 Task: Create a due date automation trigger when advanced on, 2 days after a card is due add fields without custom field "Resume" set to a number lower or equal to 1 and greater than 10 at 11:00 AM.
Action: Mouse moved to (1009, 83)
Screenshot: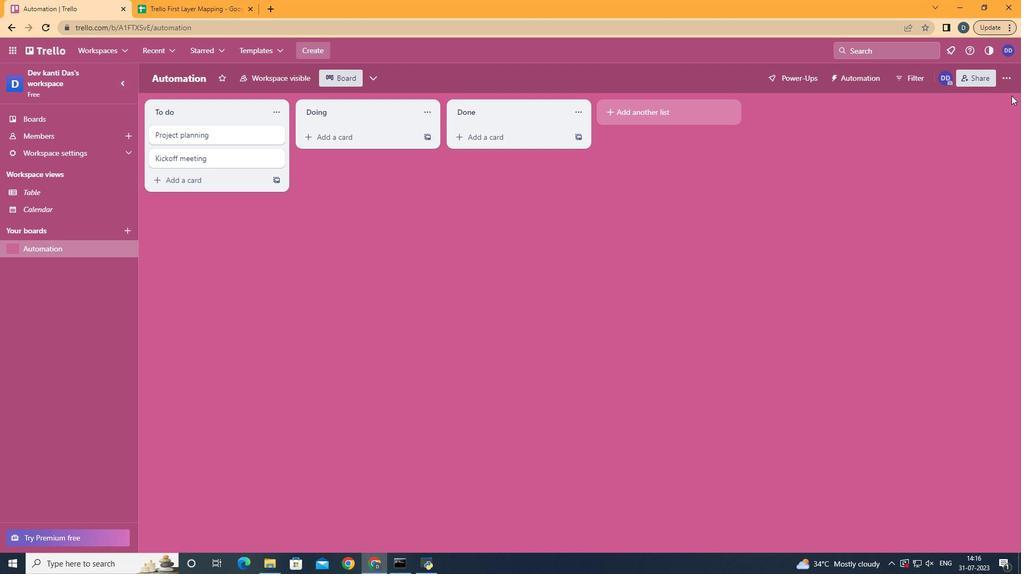 
Action: Mouse pressed left at (1009, 83)
Screenshot: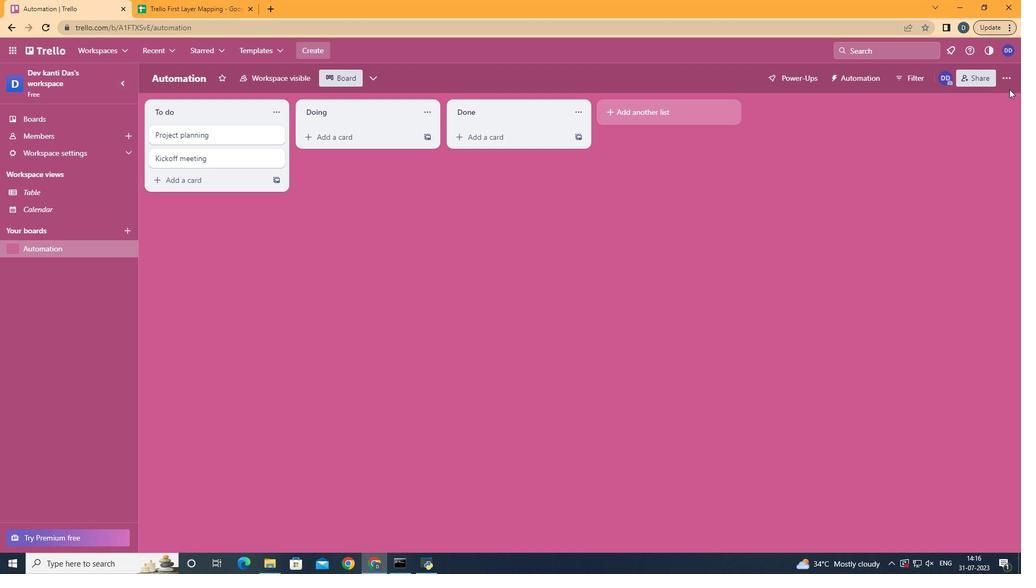 
Action: Mouse moved to (933, 212)
Screenshot: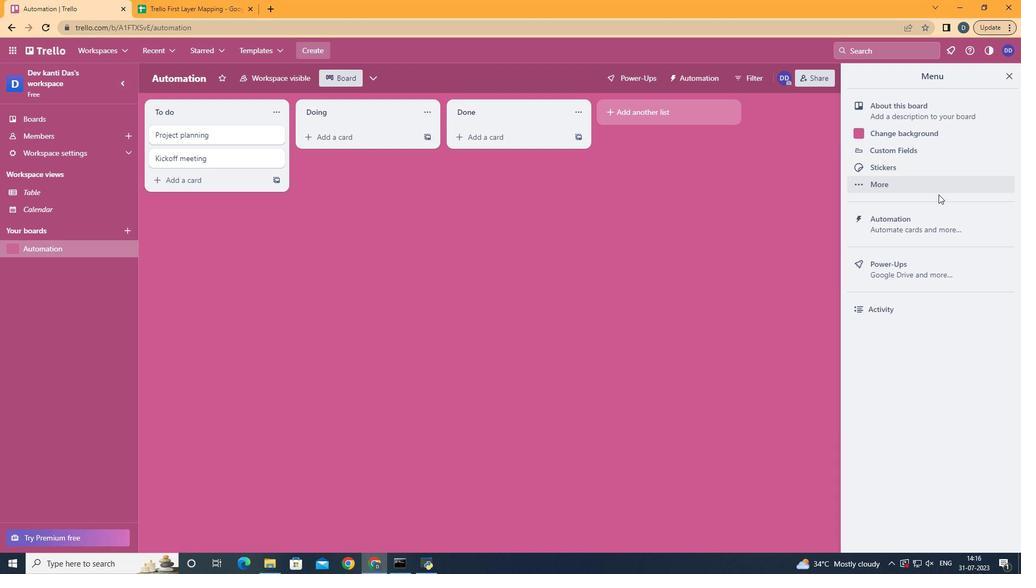 
Action: Mouse pressed left at (933, 212)
Screenshot: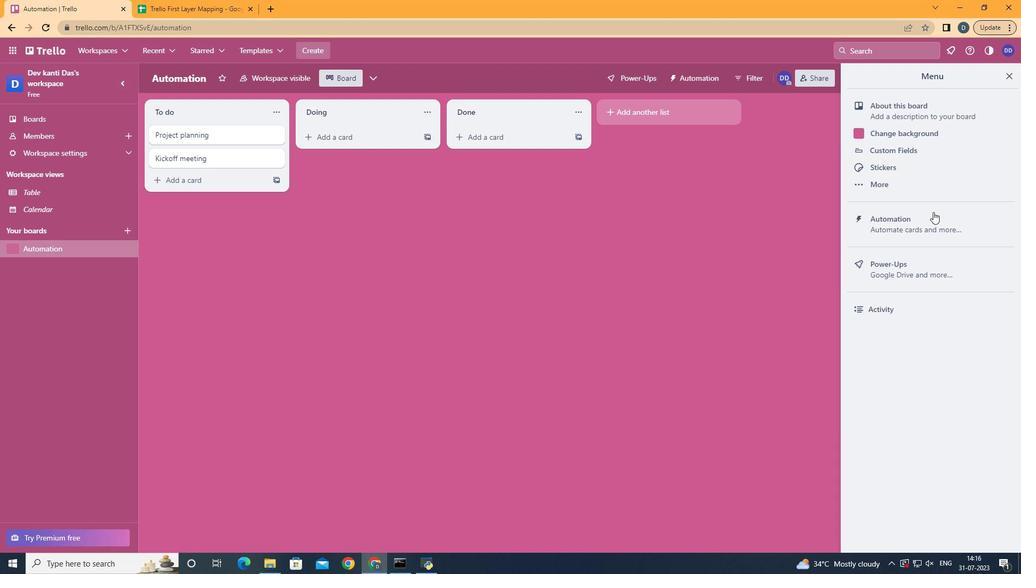 
Action: Mouse moved to (195, 219)
Screenshot: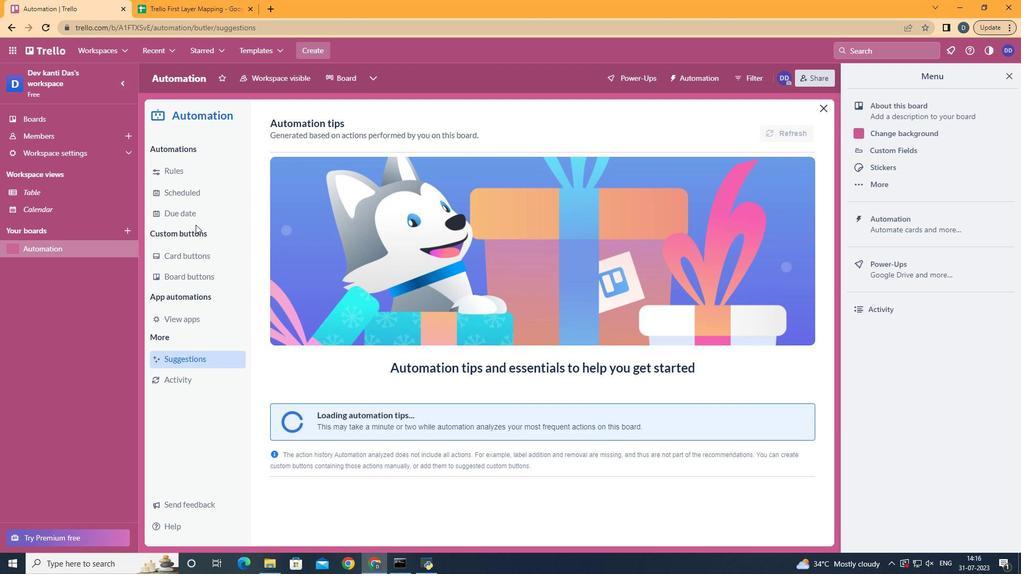 
Action: Mouse pressed left at (195, 219)
Screenshot: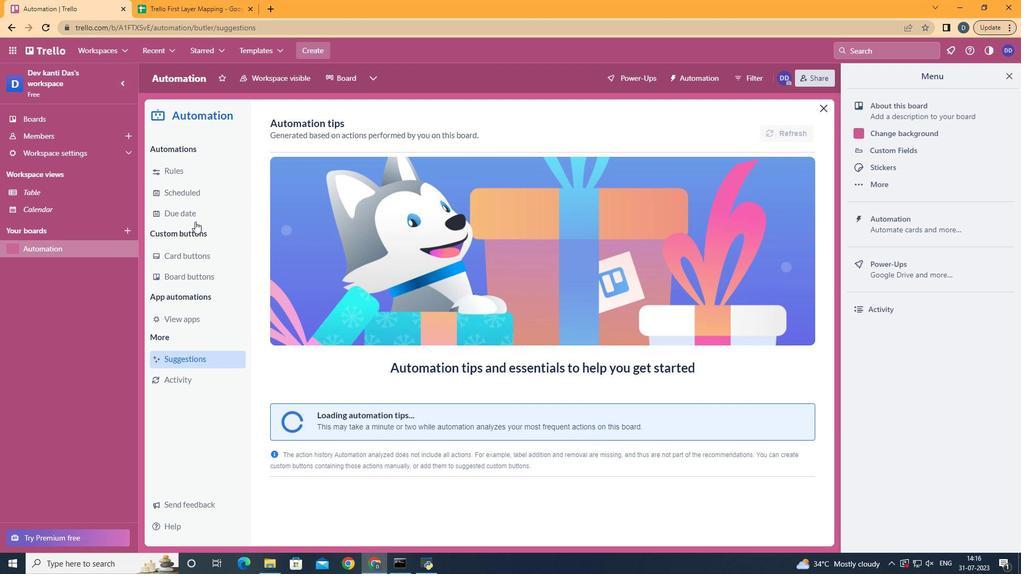 
Action: Mouse moved to (770, 128)
Screenshot: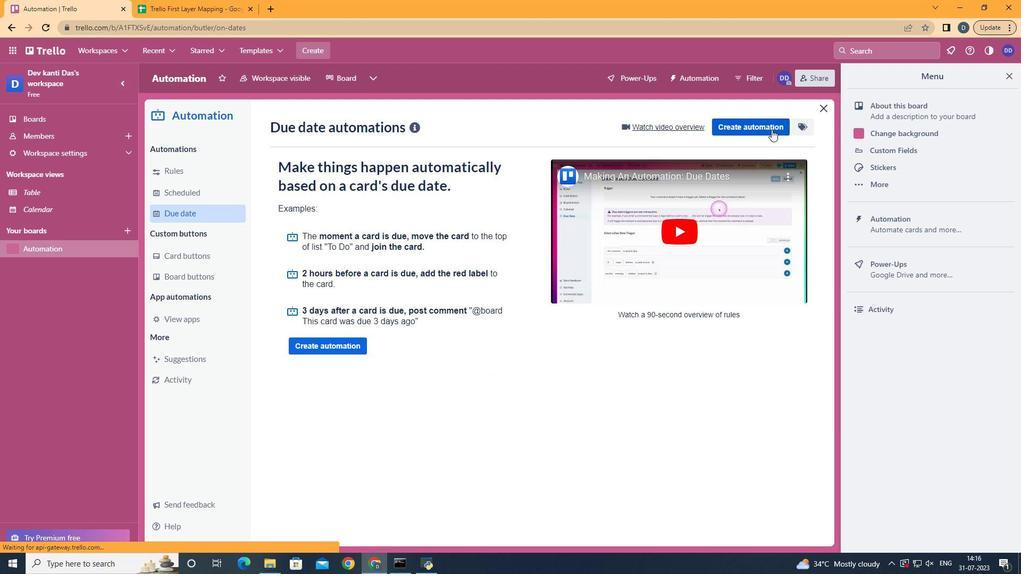 
Action: Mouse pressed left at (770, 128)
Screenshot: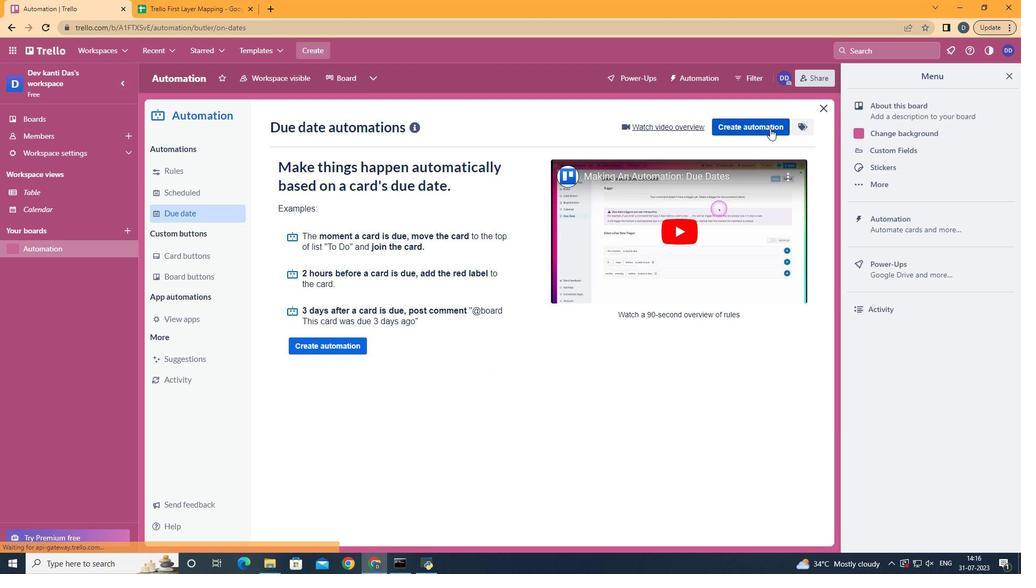 
Action: Mouse moved to (522, 226)
Screenshot: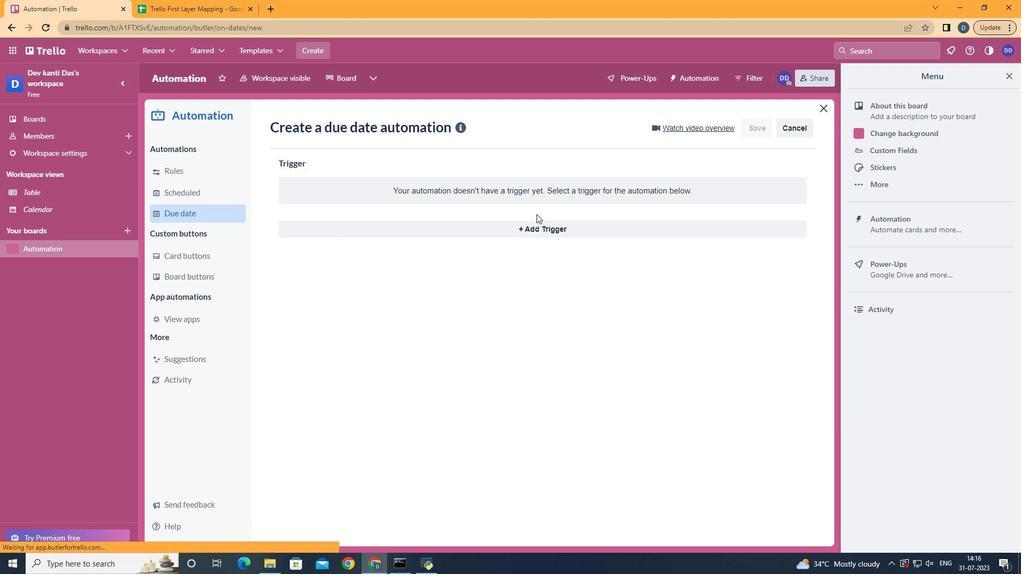 
Action: Mouse pressed left at (522, 226)
Screenshot: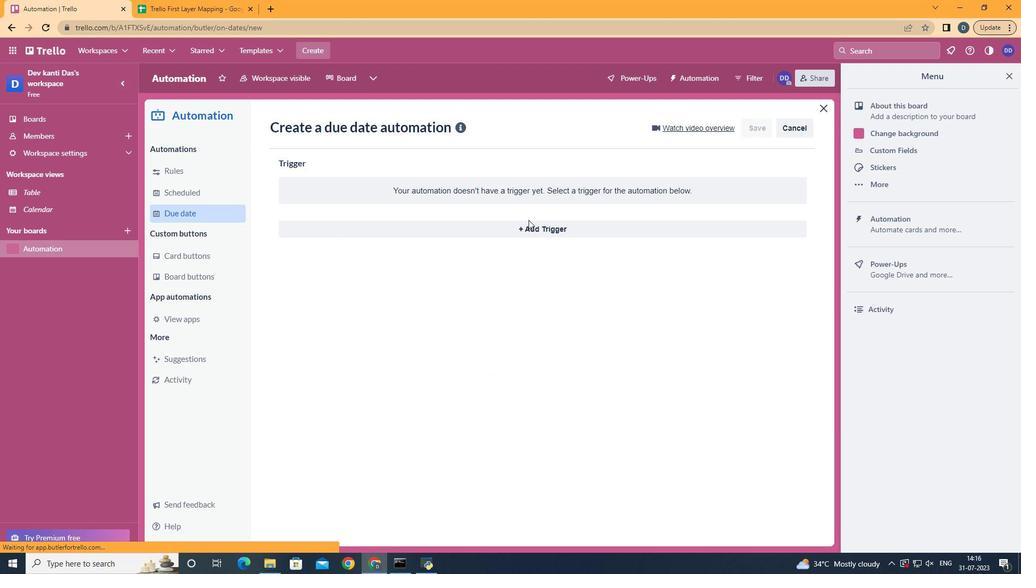 
Action: Mouse moved to (375, 430)
Screenshot: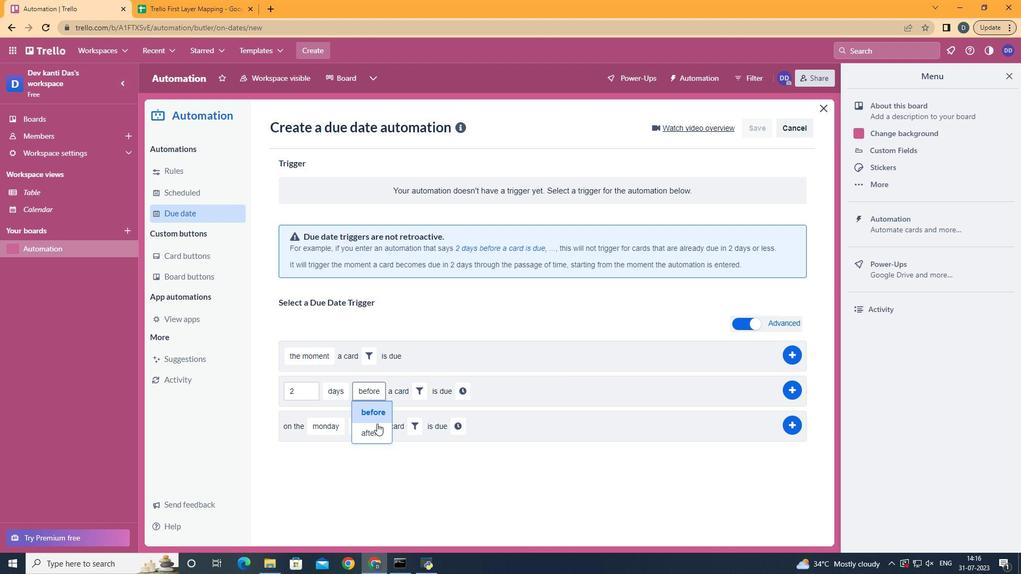 
Action: Mouse pressed left at (375, 430)
Screenshot: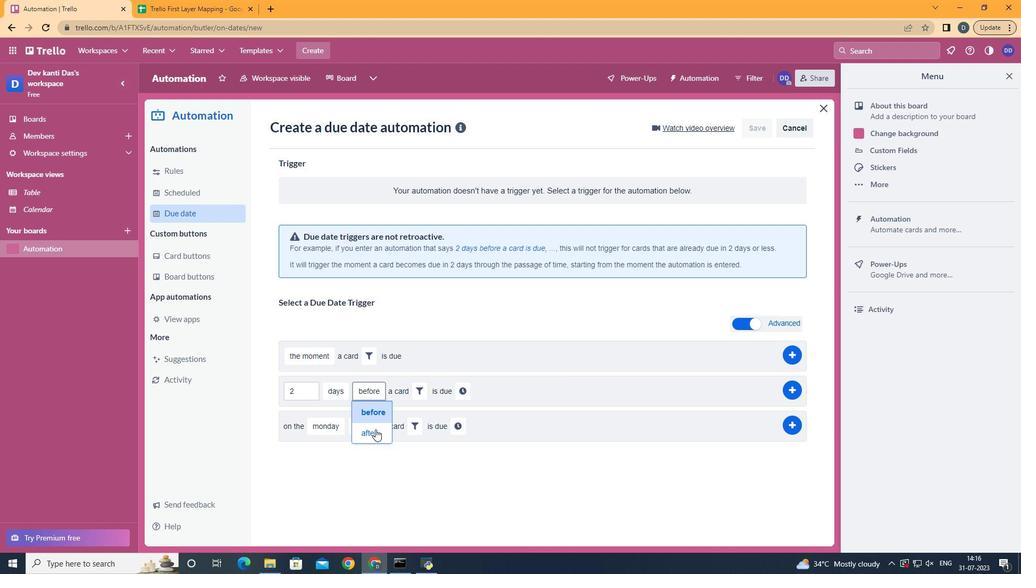 
Action: Mouse moved to (415, 387)
Screenshot: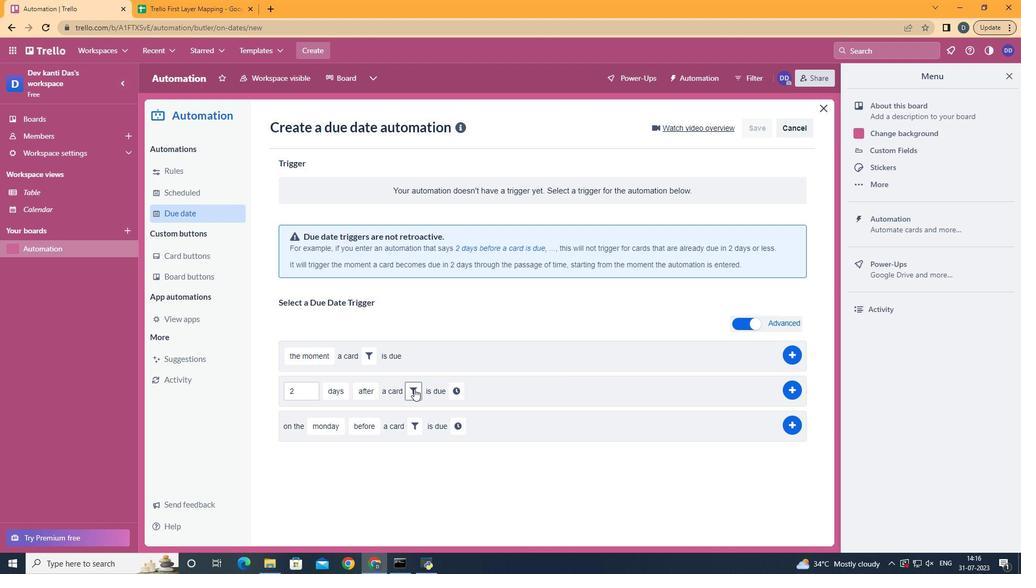 
Action: Mouse pressed left at (414, 389)
Screenshot: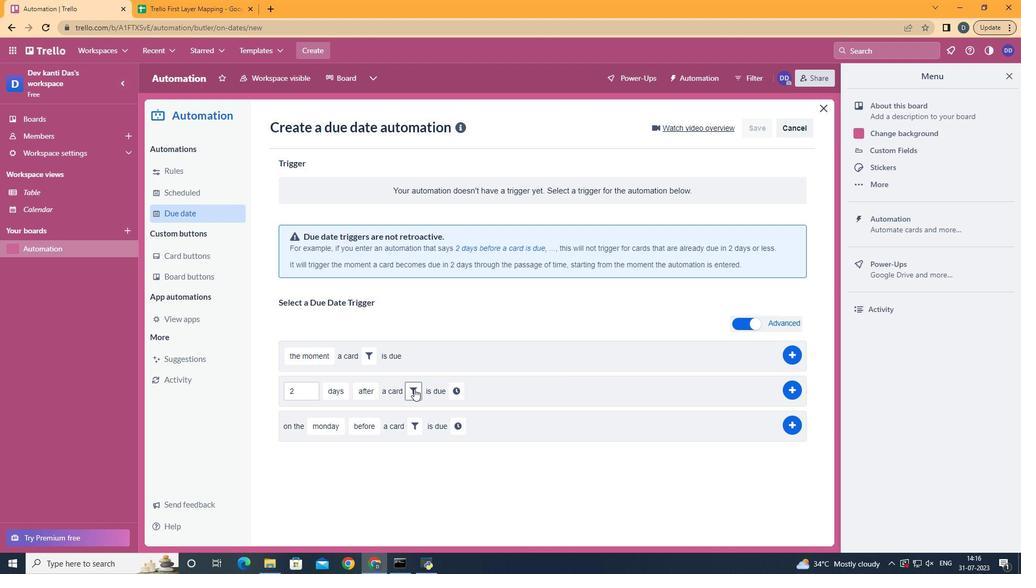 
Action: Mouse moved to (575, 423)
Screenshot: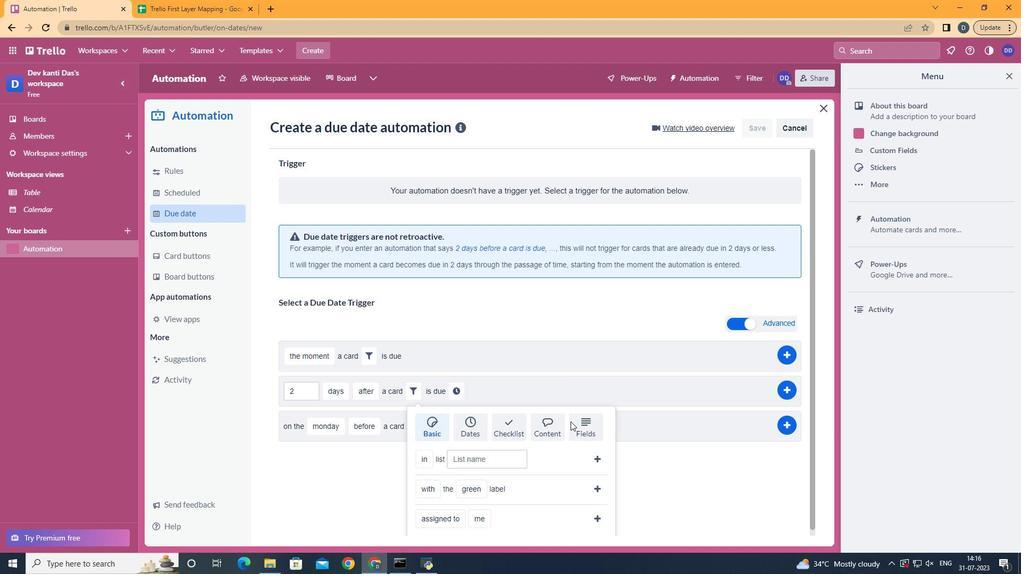 
Action: Mouse pressed left at (575, 423)
Screenshot: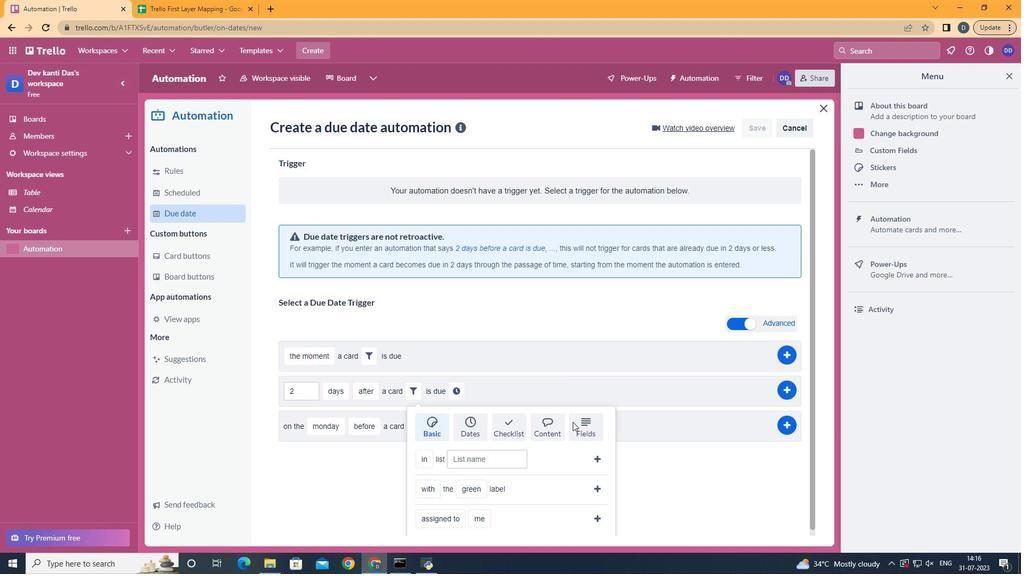 
Action: Mouse scrolled (575, 423) with delta (0, 0)
Screenshot: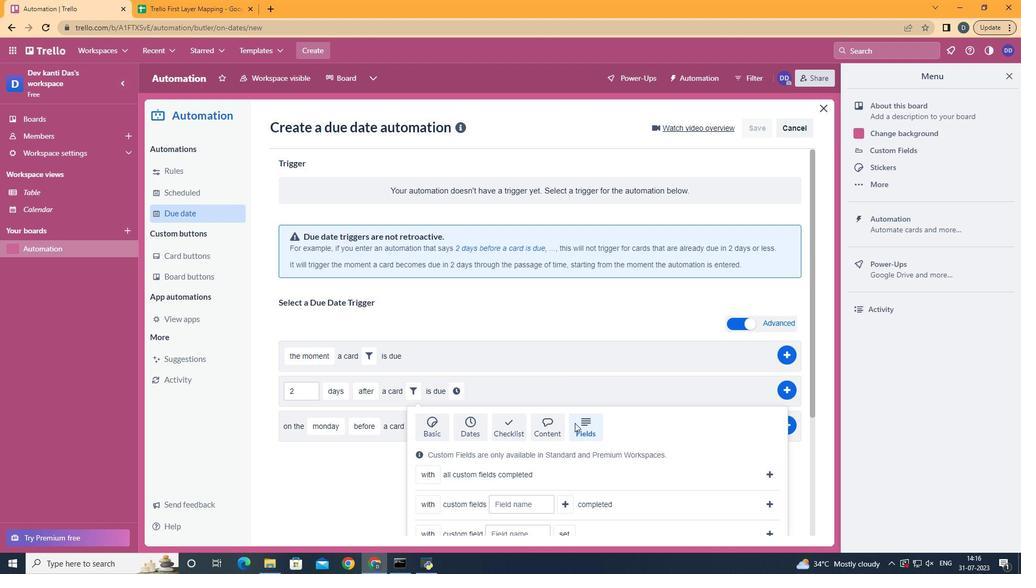 
Action: Mouse moved to (575, 423)
Screenshot: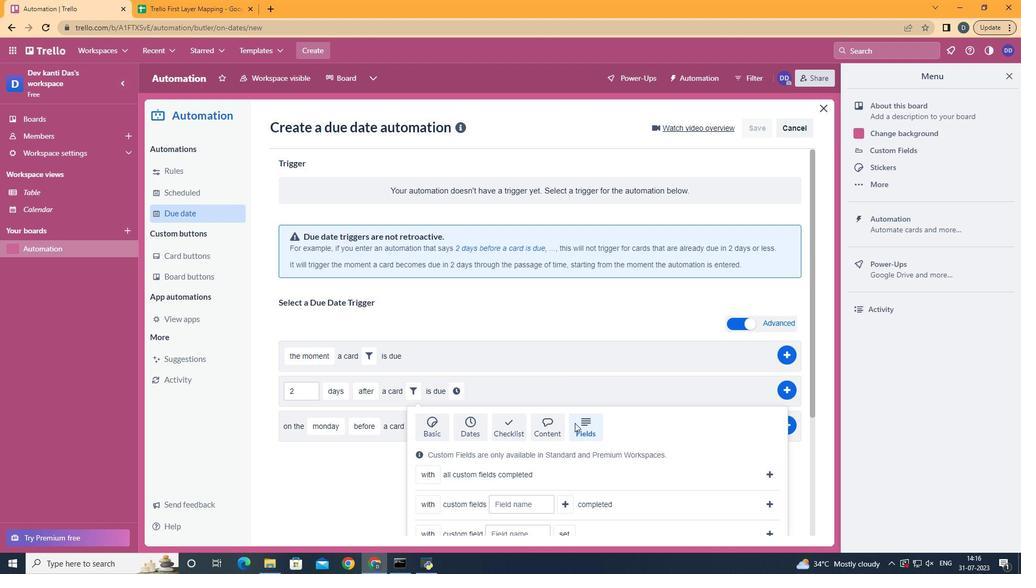 
Action: Mouse scrolled (575, 423) with delta (0, 0)
Screenshot: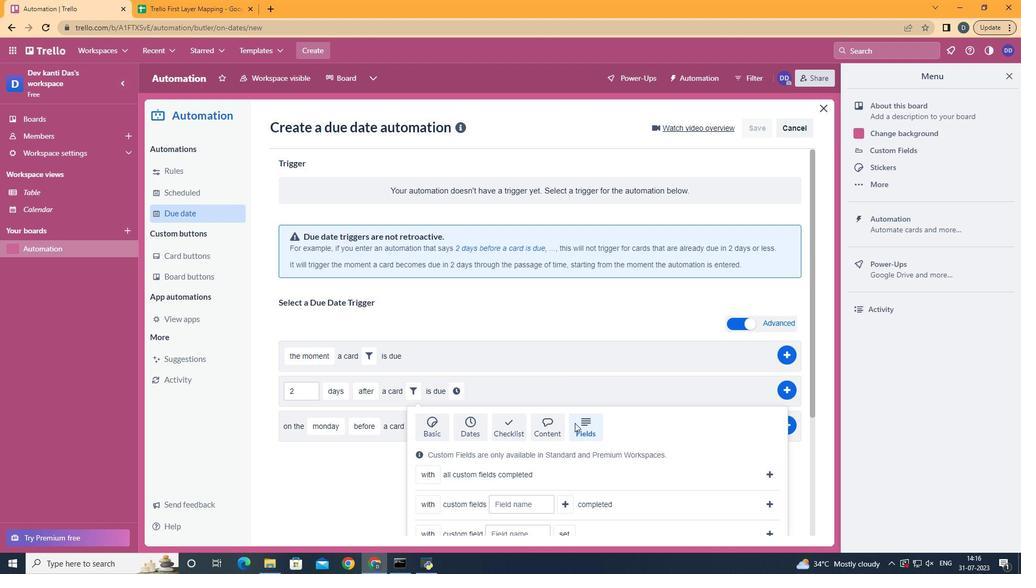 
Action: Mouse moved to (592, 411)
Screenshot: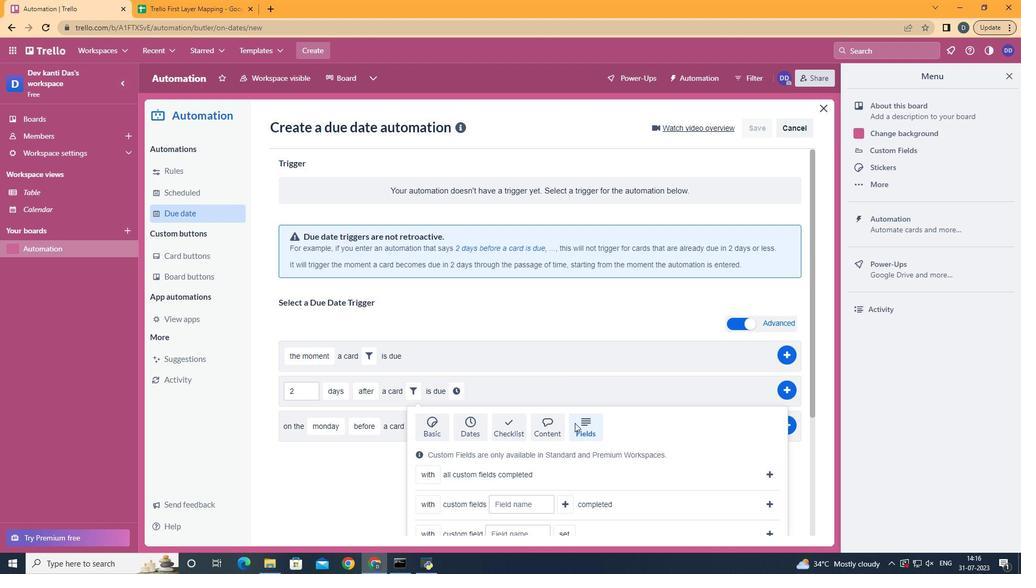 
Action: Mouse scrolled (575, 423) with delta (0, 0)
Screenshot: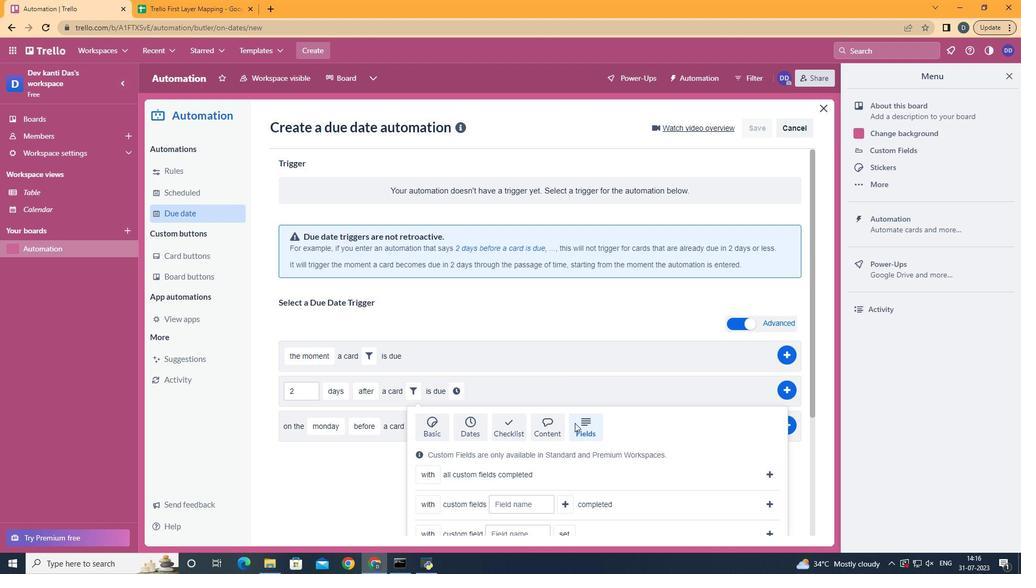 
Action: Mouse moved to (600, 404)
Screenshot: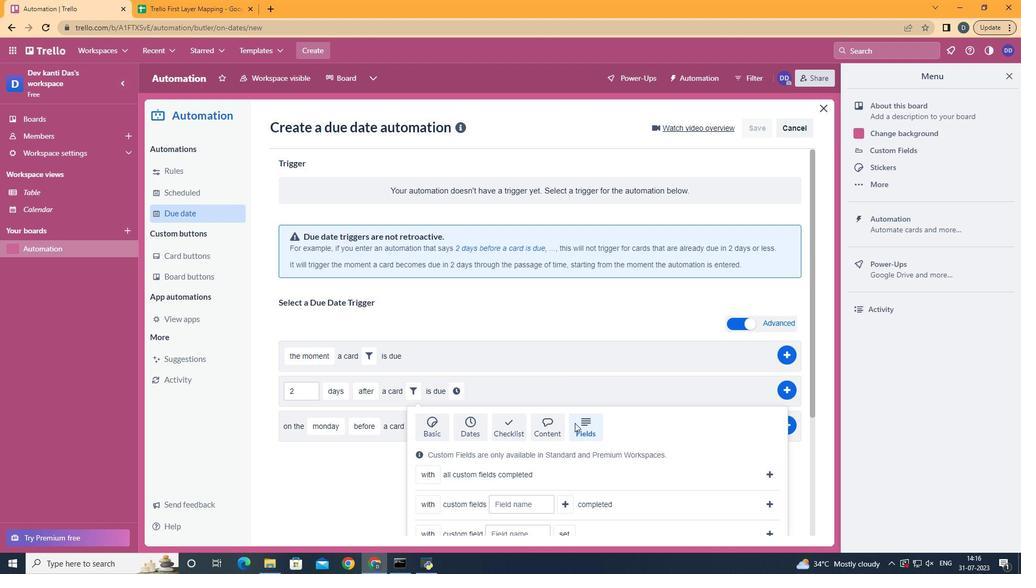 
Action: Mouse scrolled (575, 423) with delta (0, 0)
Screenshot: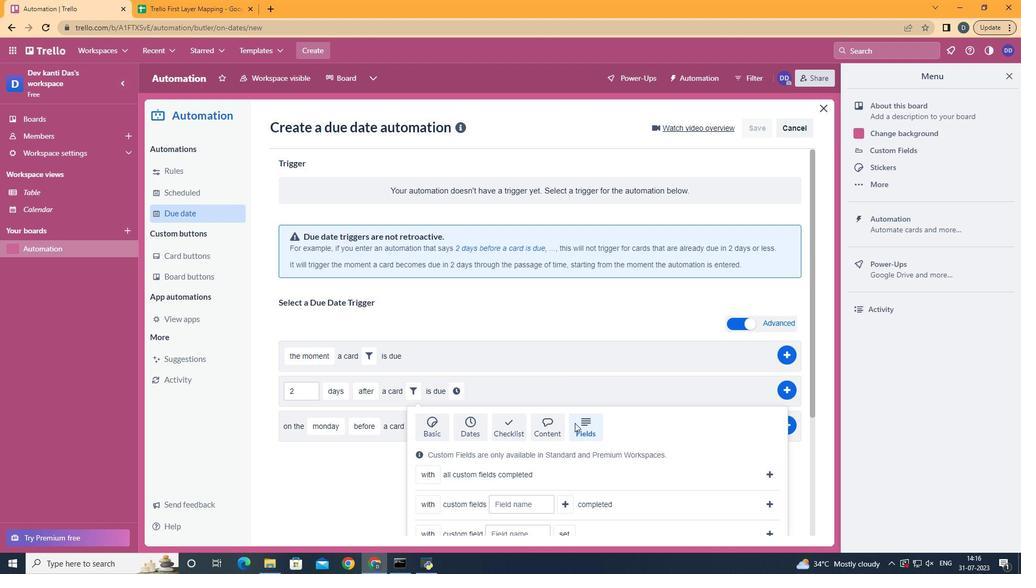 
Action: Mouse moved to (613, 395)
Screenshot: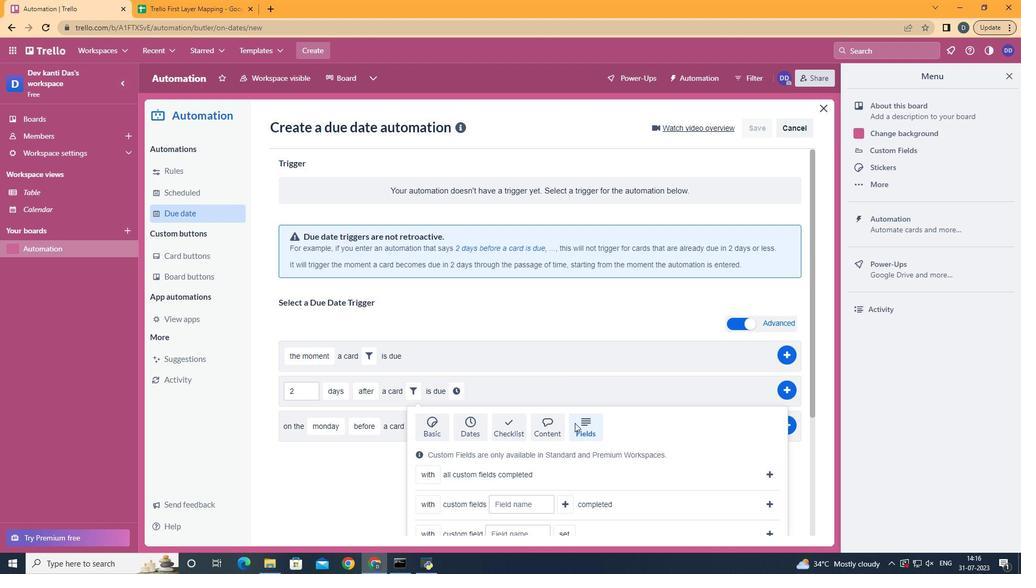
Action: Mouse scrolled (575, 423) with delta (0, 0)
Screenshot: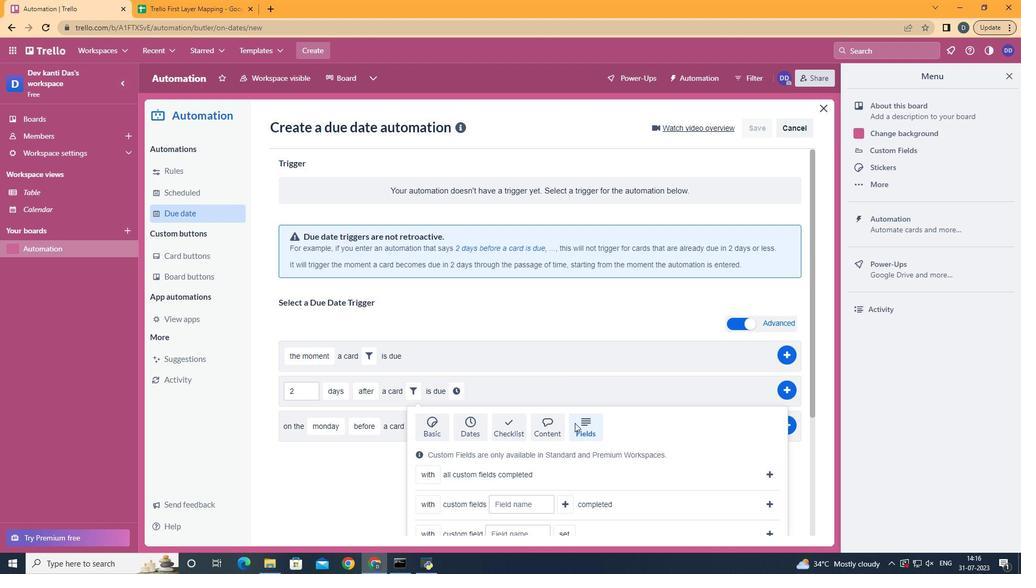
Action: Mouse moved to (429, 493)
Screenshot: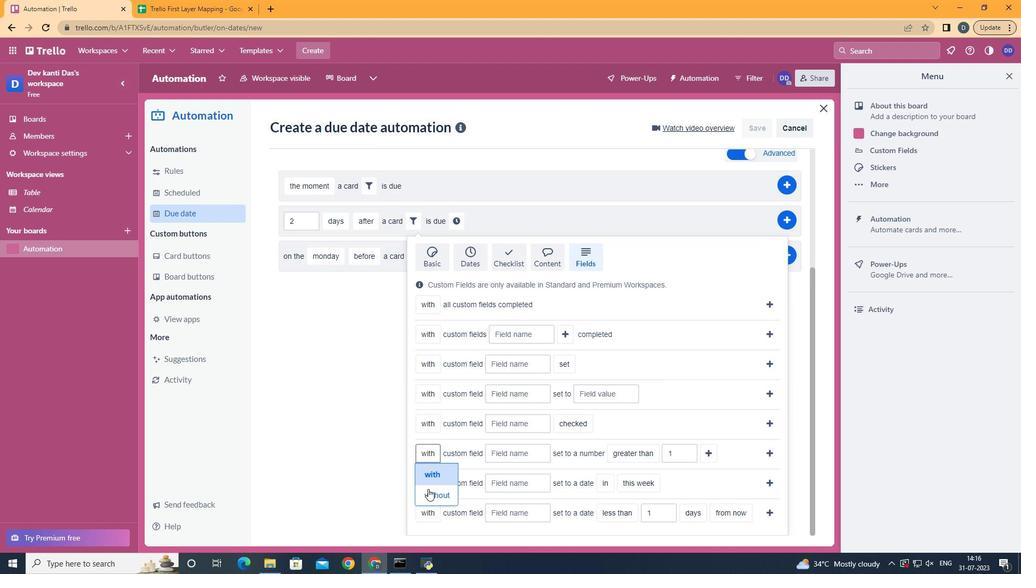 
Action: Mouse pressed left at (429, 493)
Screenshot: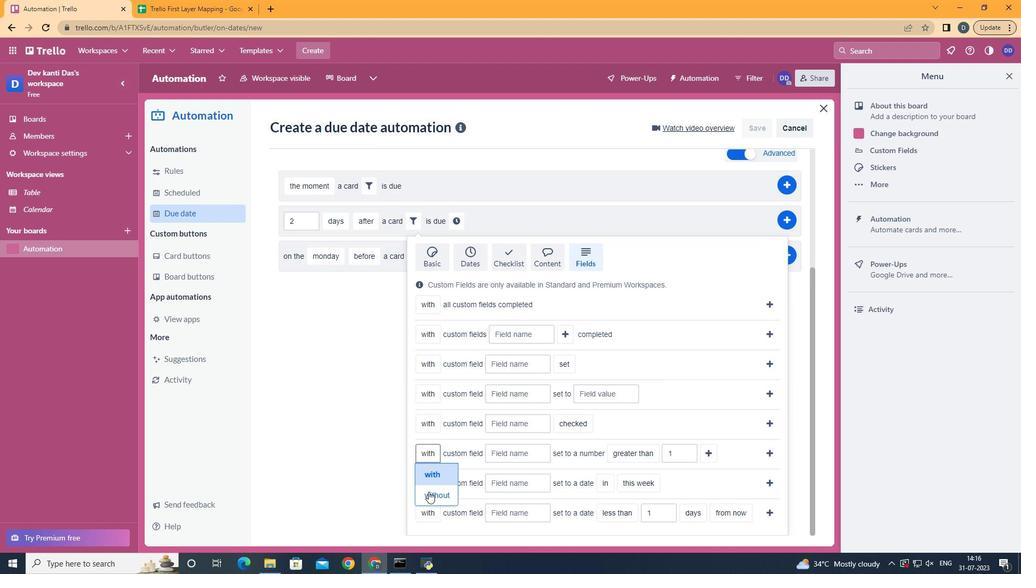 
Action: Mouse moved to (518, 459)
Screenshot: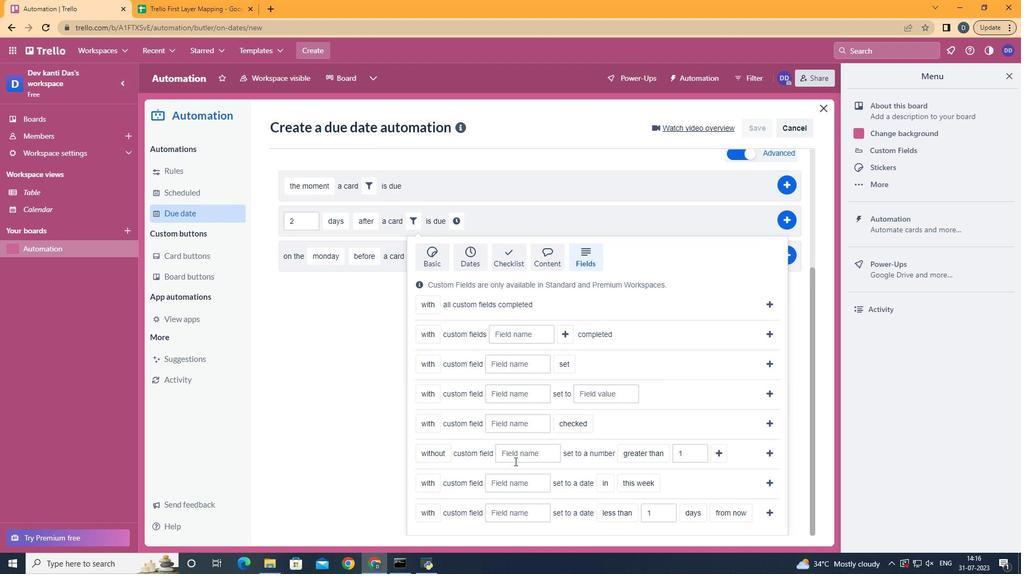 
Action: Mouse pressed left at (518, 459)
Screenshot: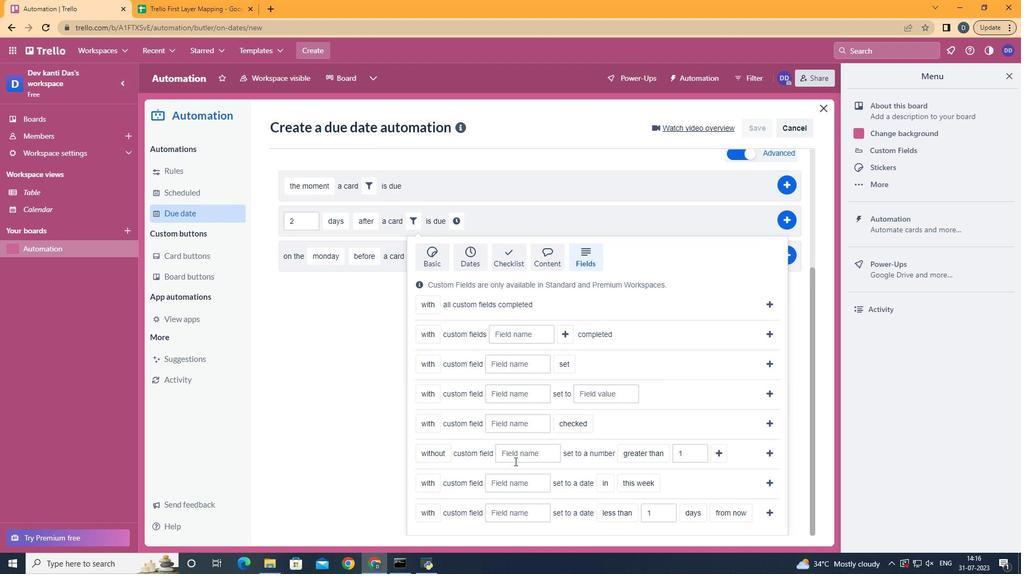 
Action: Key pressed <Key.shift>Resume
Screenshot: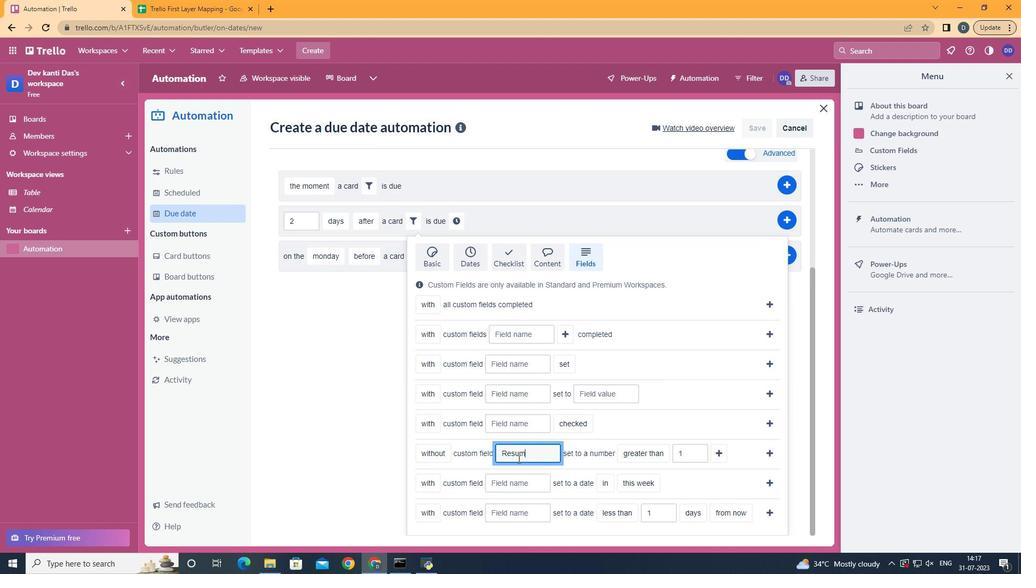 
Action: Mouse moved to (668, 436)
Screenshot: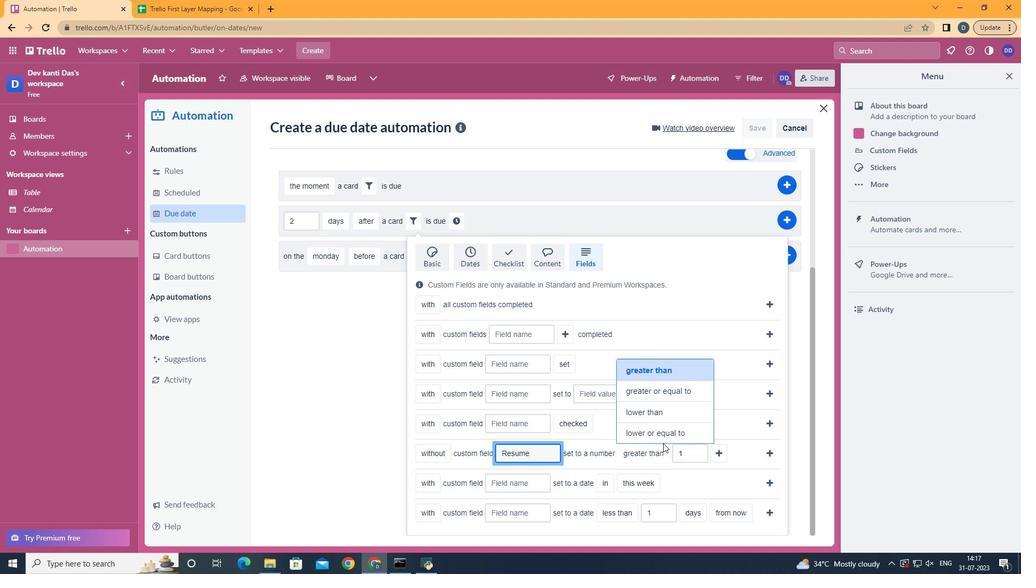 
Action: Mouse pressed left at (668, 436)
Screenshot: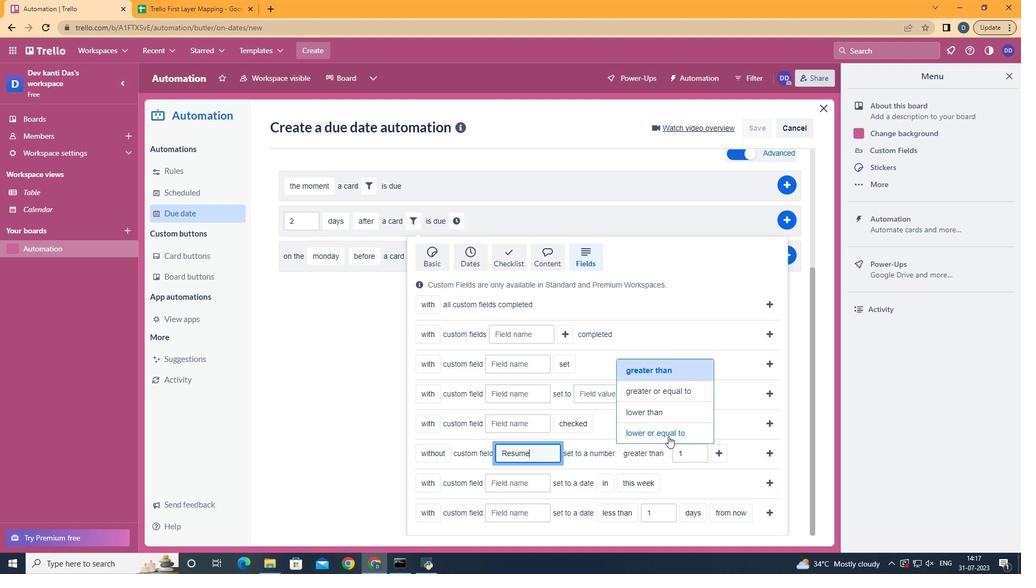 
Action: Mouse moved to (731, 451)
Screenshot: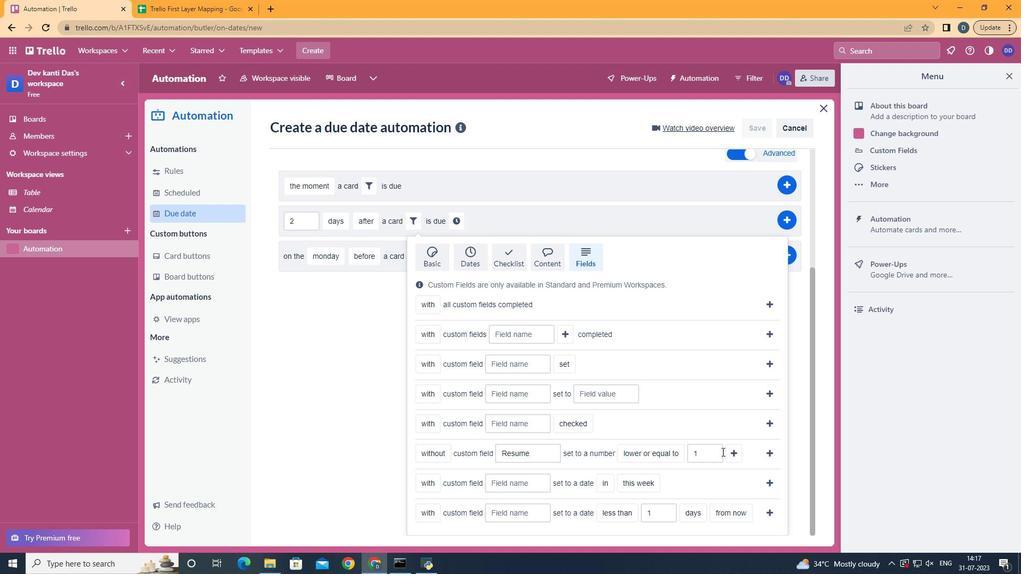 
Action: Mouse pressed left at (731, 451)
Screenshot: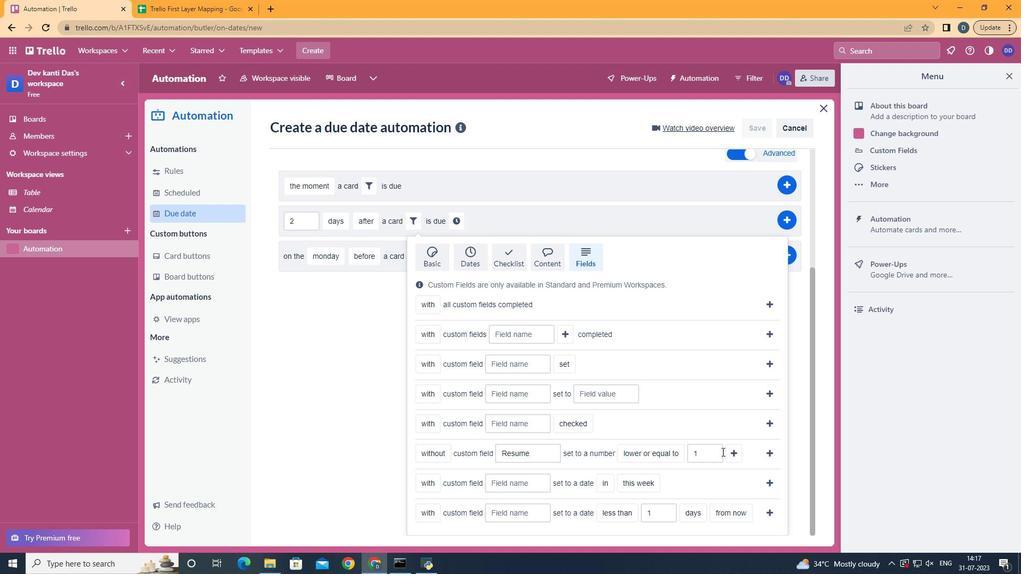 
Action: Mouse moved to (485, 437)
Screenshot: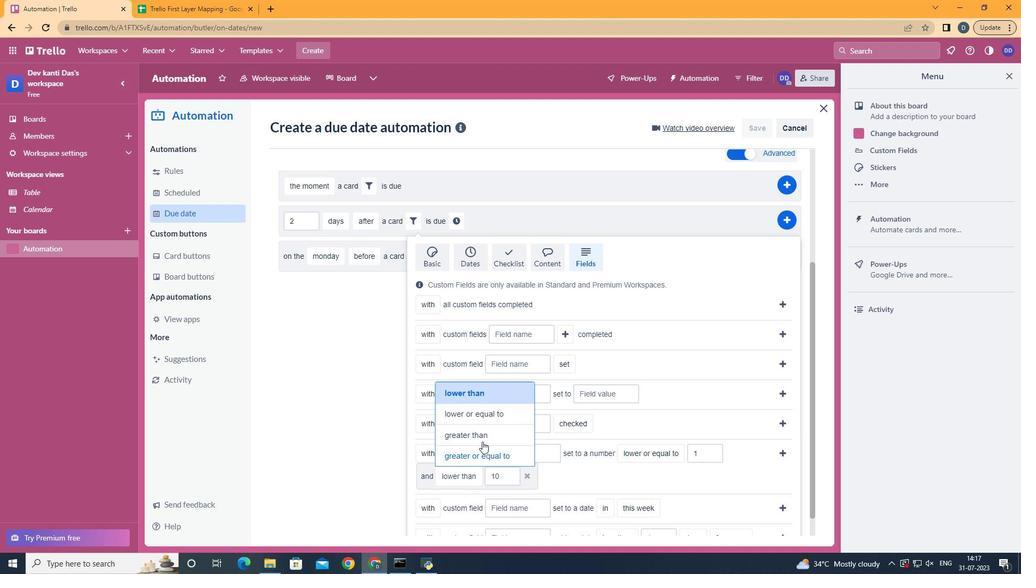 
Action: Mouse pressed left at (485, 437)
Screenshot: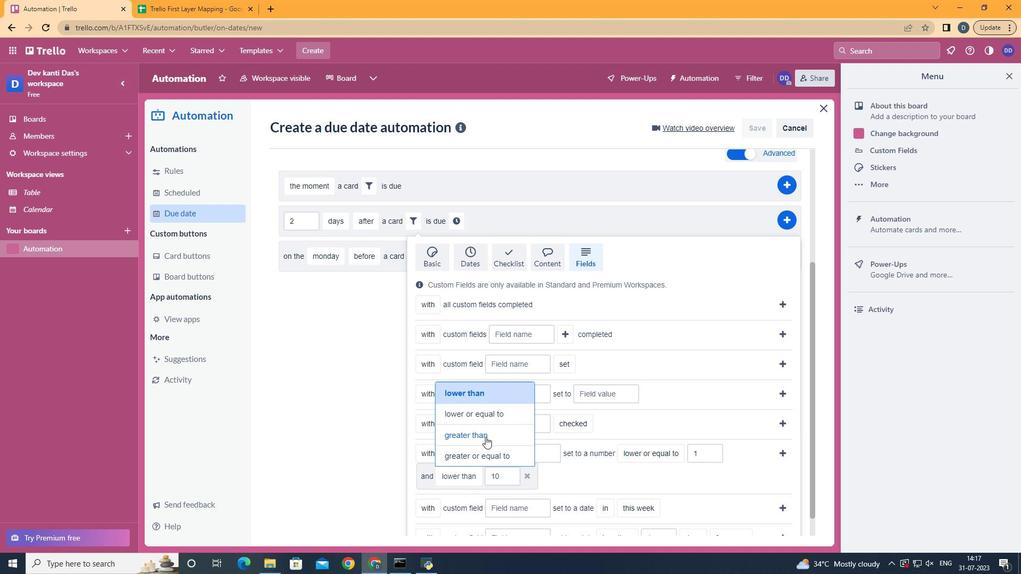 
Action: Mouse moved to (787, 456)
Screenshot: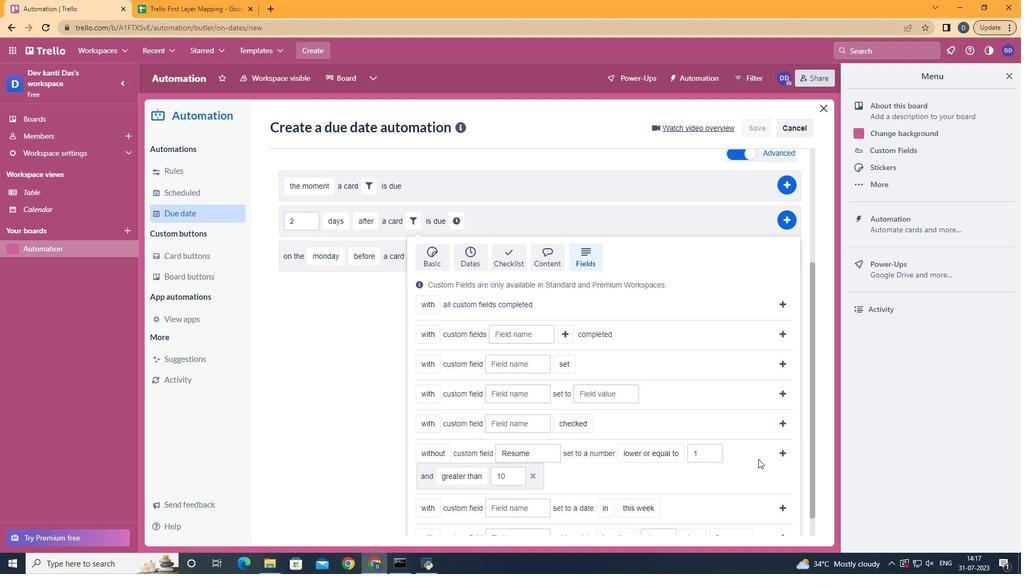 
Action: Mouse pressed left at (787, 456)
Screenshot: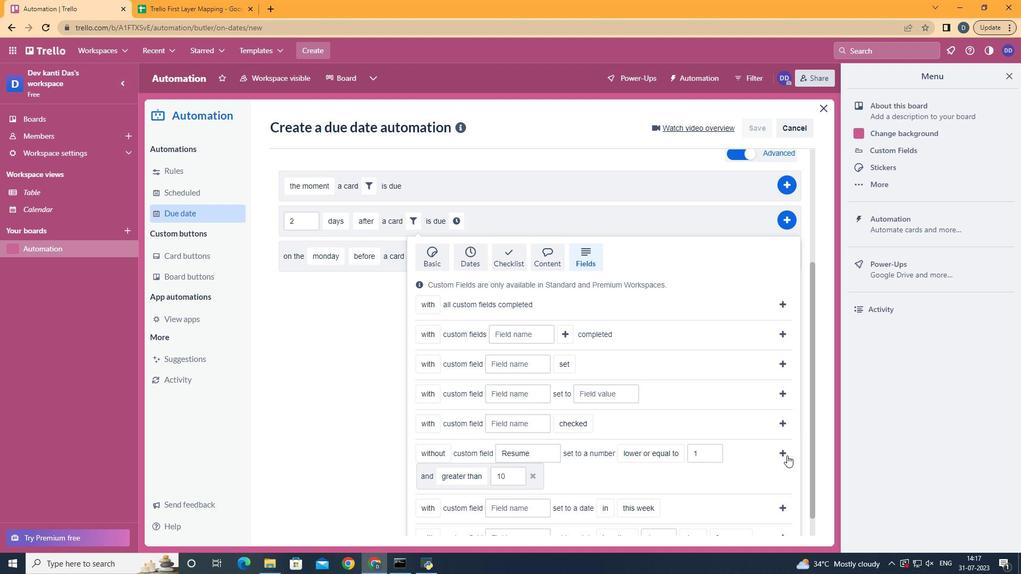 
Action: Mouse moved to (292, 408)
Screenshot: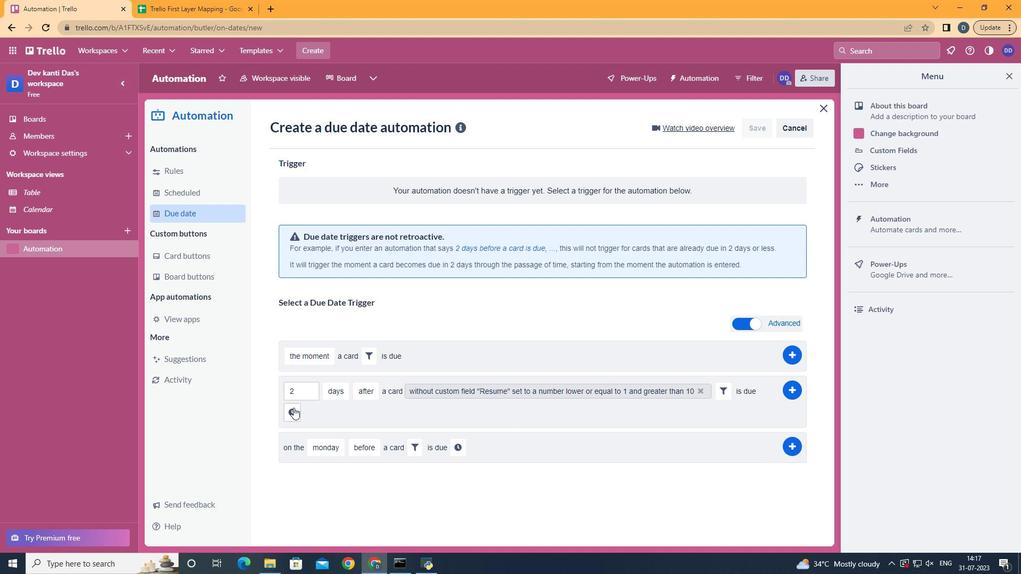 
Action: Mouse pressed left at (292, 408)
Screenshot: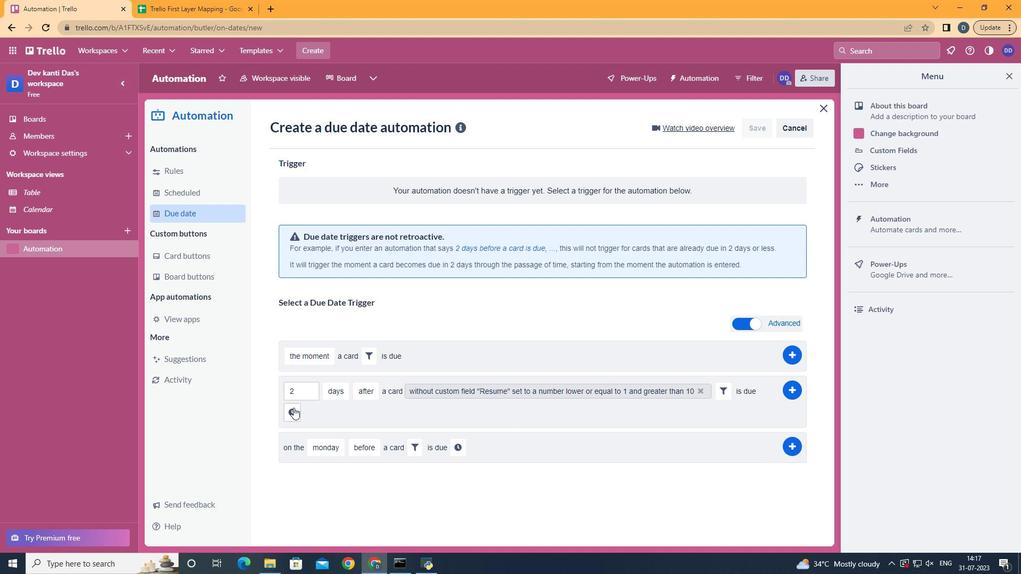 
Action: Mouse moved to (322, 412)
Screenshot: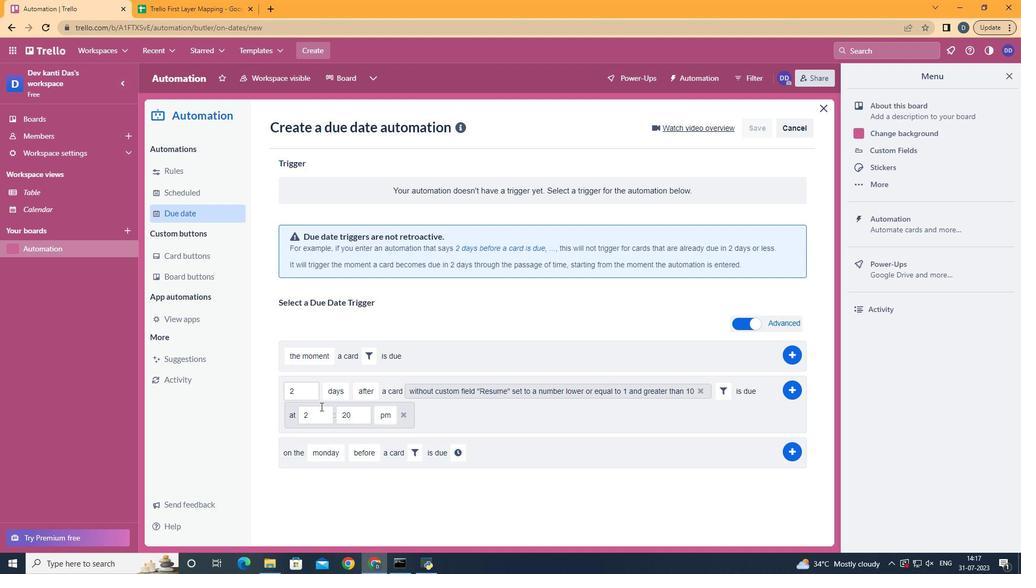 
Action: Mouse pressed left at (322, 412)
Screenshot: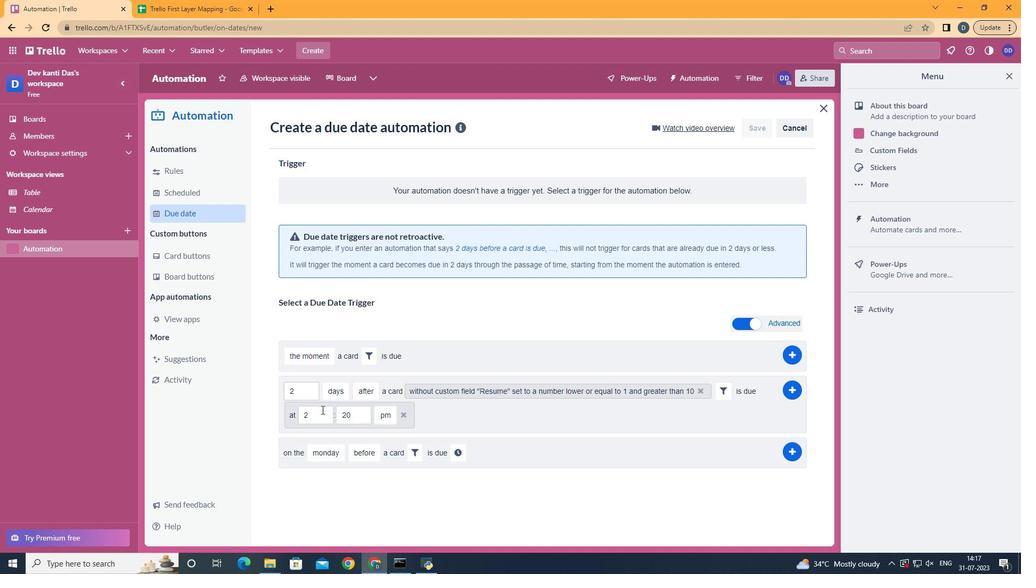 
Action: Key pressed <Key.backspace>11
Screenshot: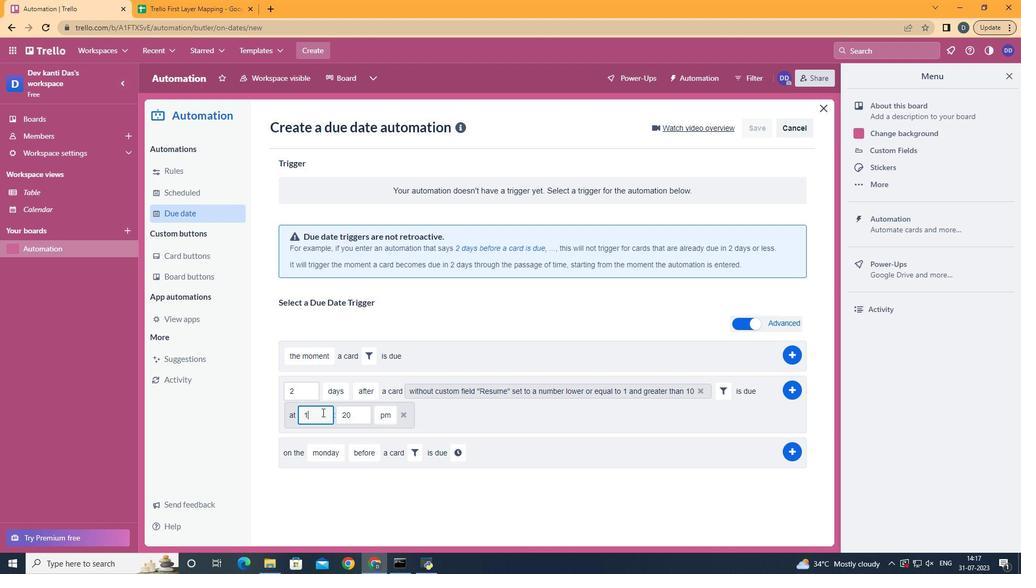 
Action: Mouse moved to (356, 416)
Screenshot: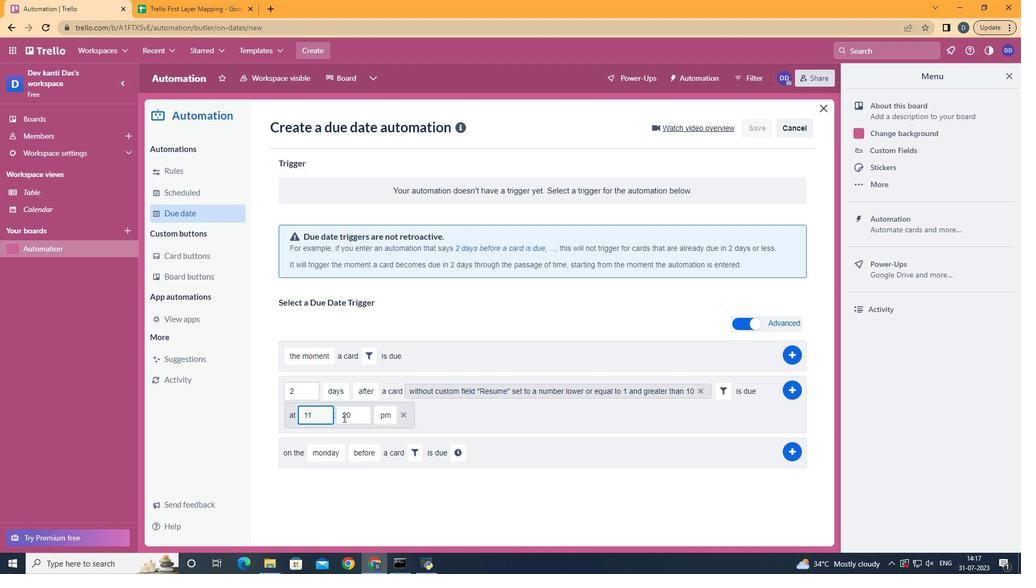 
Action: Mouse pressed left at (356, 416)
Screenshot: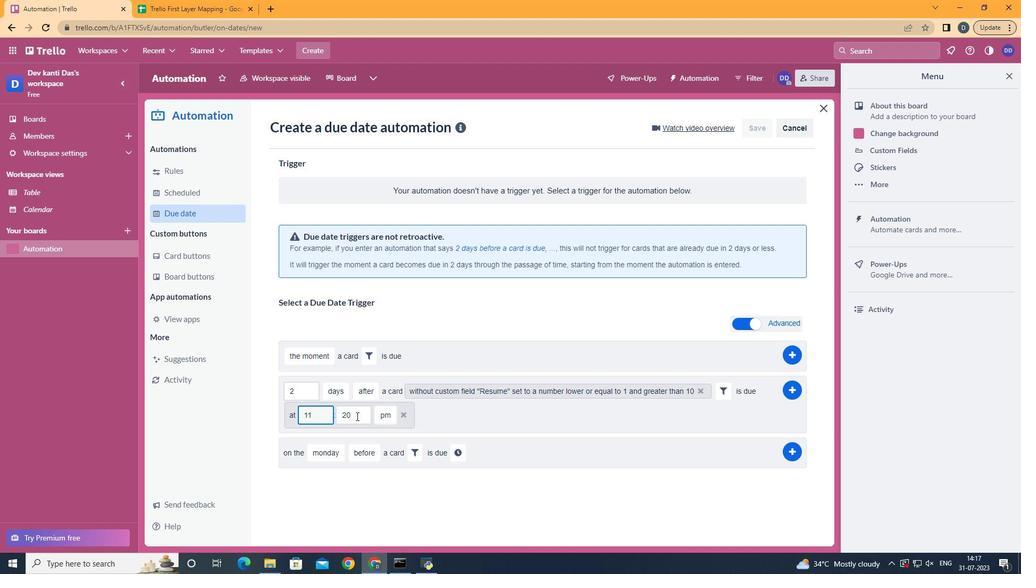 
Action: Key pressed <Key.backspace><Key.backspace>00
Screenshot: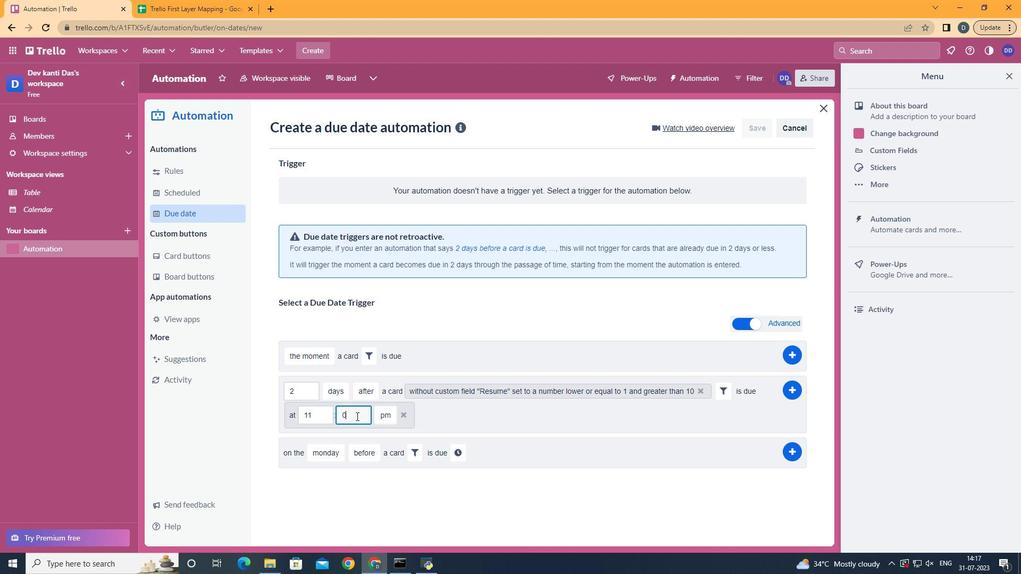 
Action: Mouse moved to (389, 437)
Screenshot: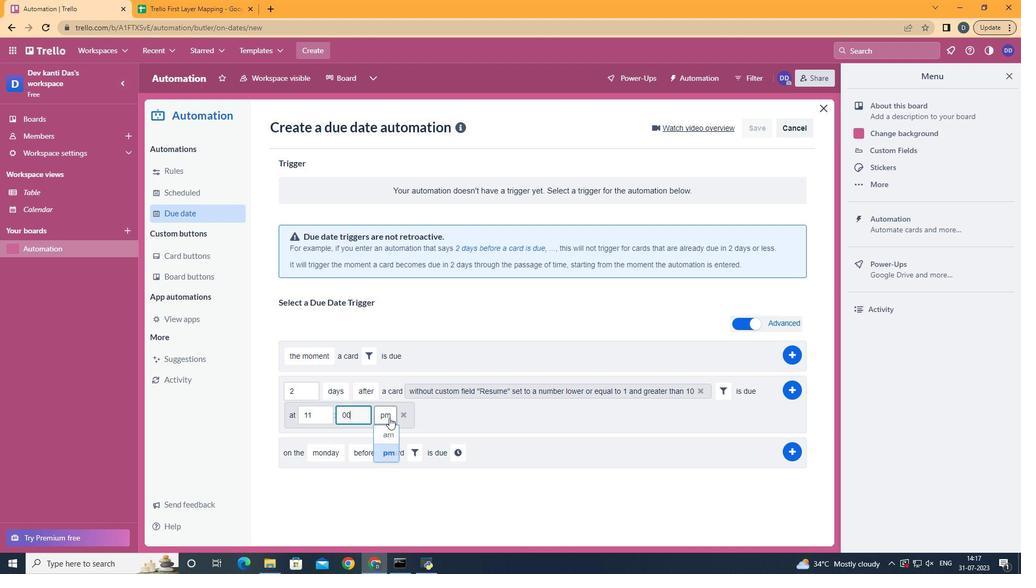 
Action: Mouse pressed left at (389, 437)
Screenshot: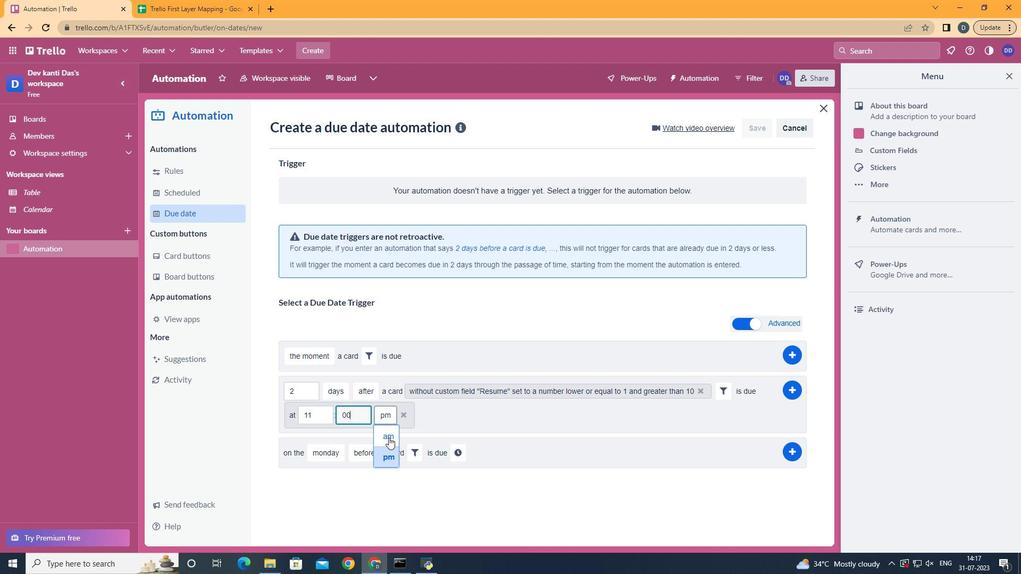 
Action: Mouse moved to (787, 391)
Screenshot: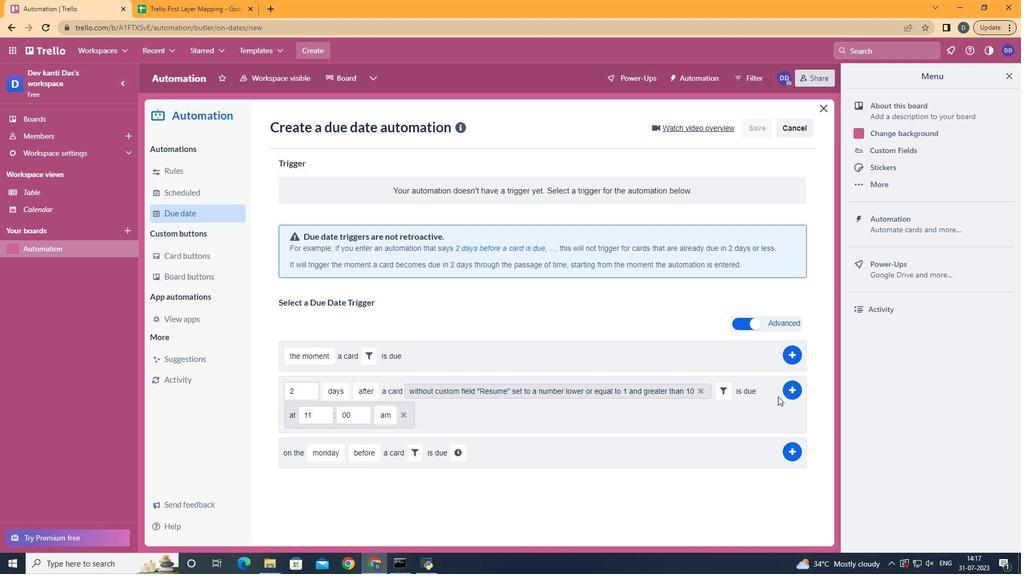
Action: Mouse pressed left at (787, 391)
Screenshot: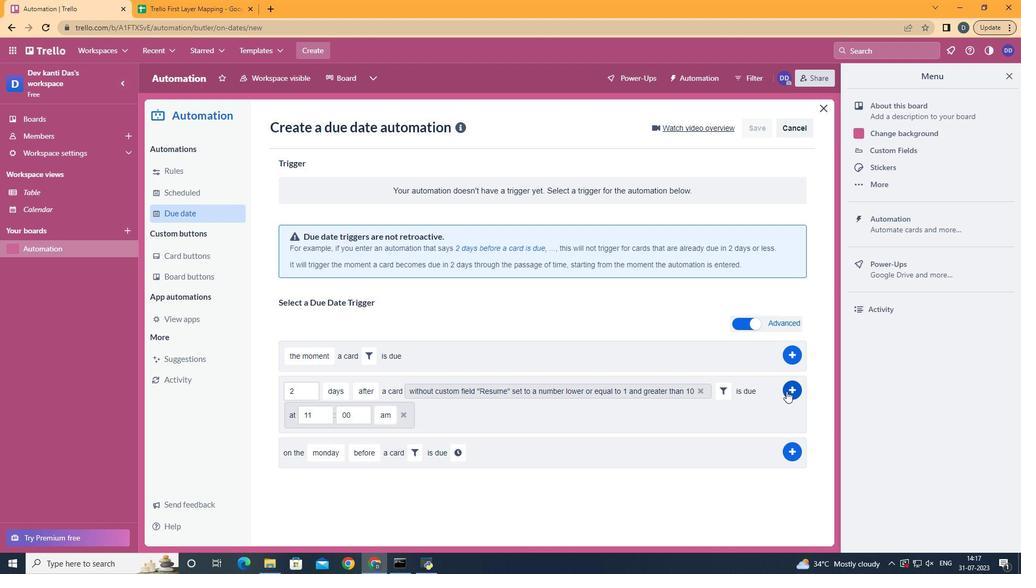 
Action: Mouse moved to (534, 290)
Screenshot: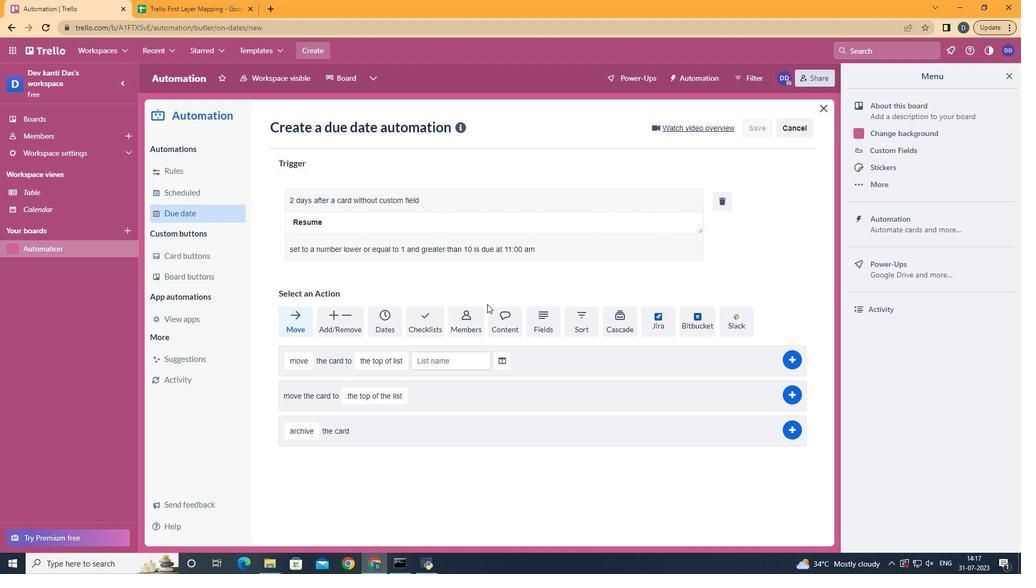 
